 Task: Set "Default preset setting used" for "H.264/MPEG-4 Part 10/AVC encoder (x264)" to placebo.
Action: Mouse moved to (95, 14)
Screenshot: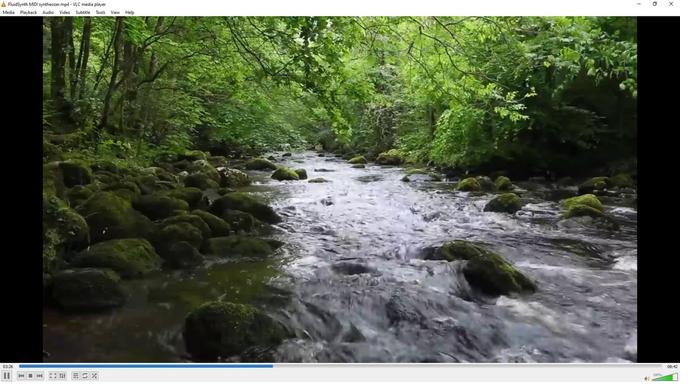 
Action: Mouse pressed left at (95, 14)
Screenshot: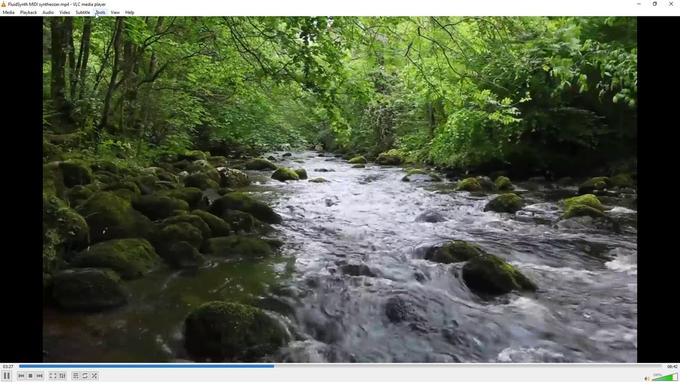 
Action: Mouse moved to (116, 96)
Screenshot: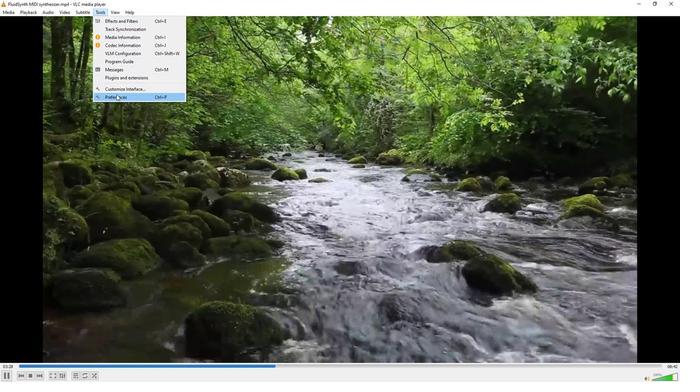 
Action: Mouse pressed left at (116, 96)
Screenshot: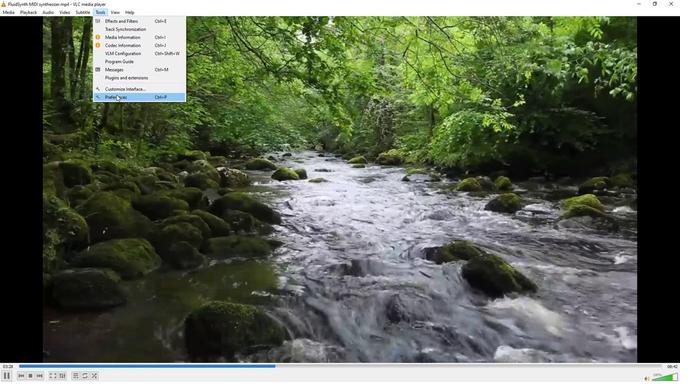 
Action: Mouse moved to (79, 300)
Screenshot: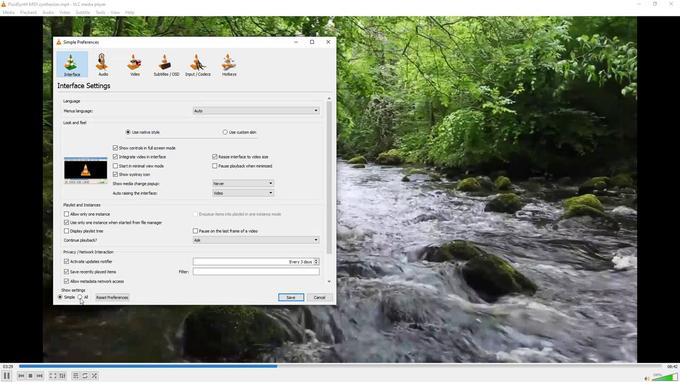
Action: Mouse pressed left at (79, 300)
Screenshot: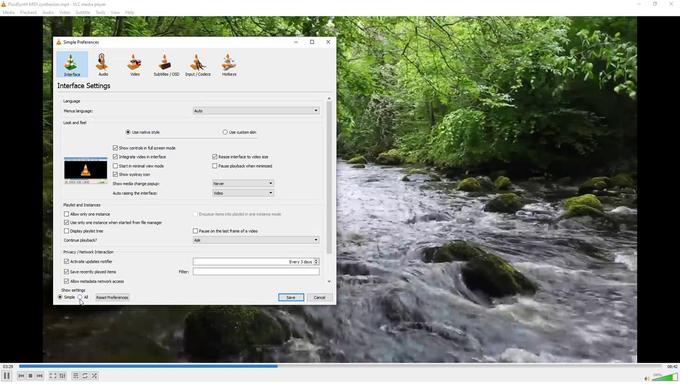 
Action: Mouse moved to (67, 228)
Screenshot: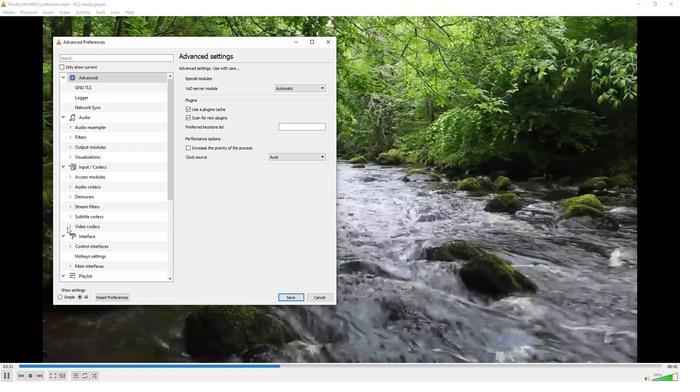 
Action: Mouse pressed left at (67, 228)
Screenshot: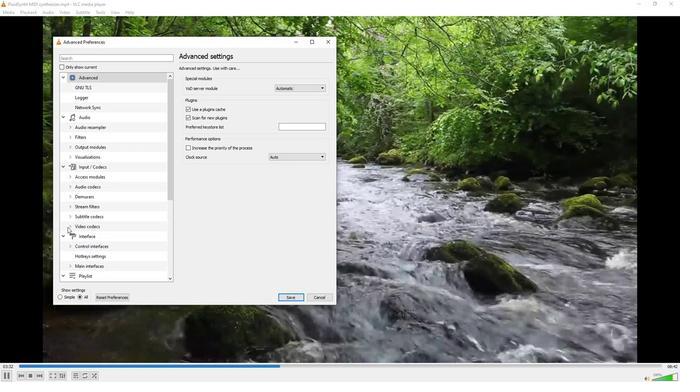 
Action: Mouse moved to (79, 250)
Screenshot: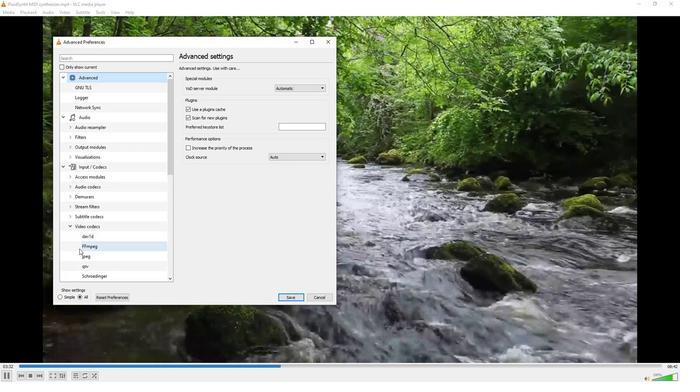 
Action: Mouse scrolled (79, 250) with delta (0, 0)
Screenshot: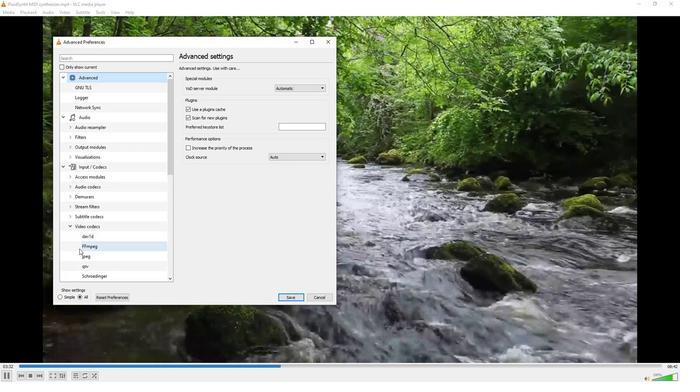 
Action: Mouse moved to (89, 278)
Screenshot: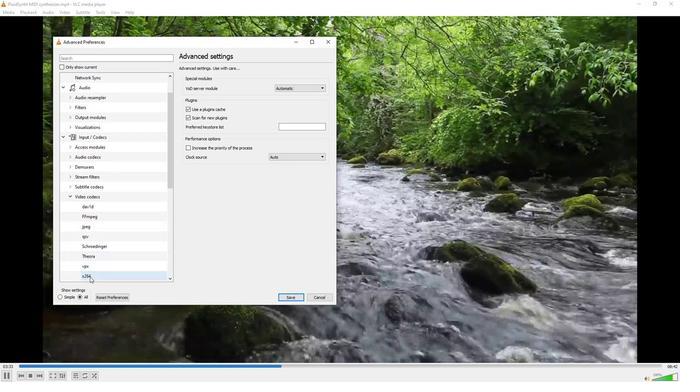 
Action: Mouse pressed left at (89, 278)
Screenshot: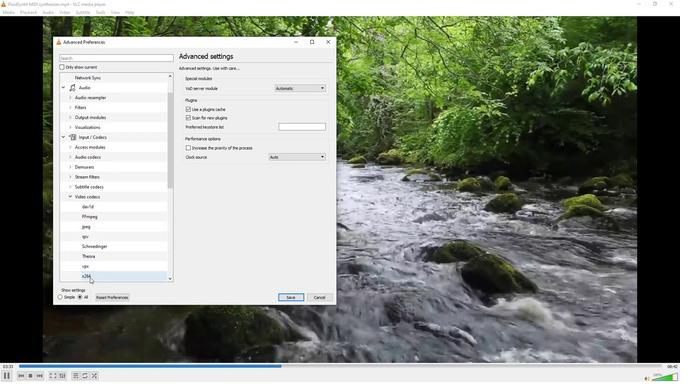 
Action: Mouse moved to (205, 242)
Screenshot: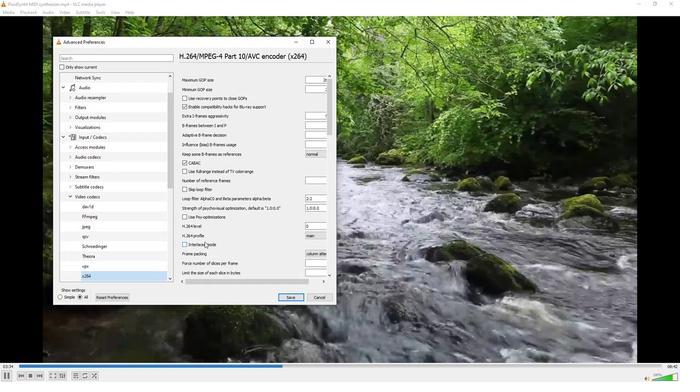 
Action: Mouse scrolled (205, 242) with delta (0, 0)
Screenshot: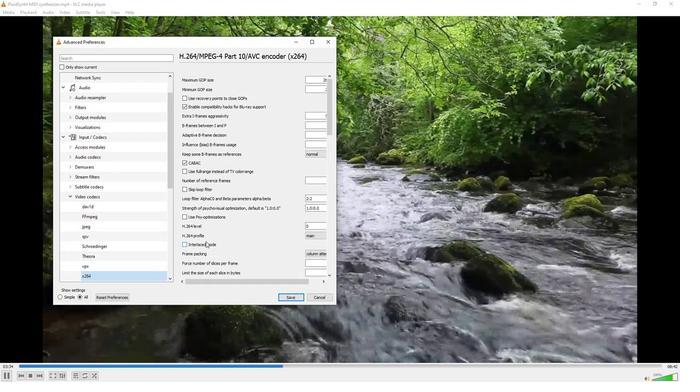 
Action: Mouse scrolled (205, 242) with delta (0, 0)
Screenshot: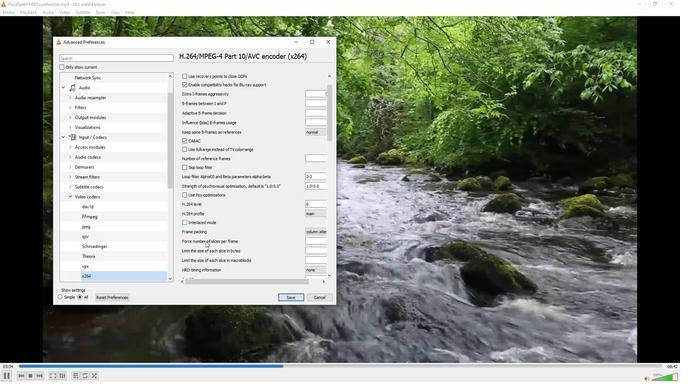 
Action: Mouse scrolled (205, 242) with delta (0, 0)
Screenshot: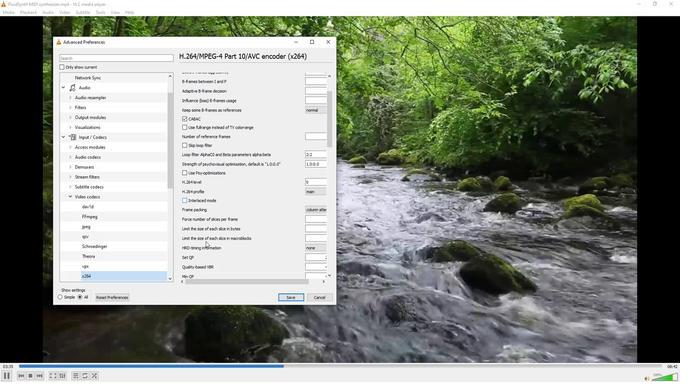 
Action: Mouse scrolled (205, 242) with delta (0, 0)
Screenshot: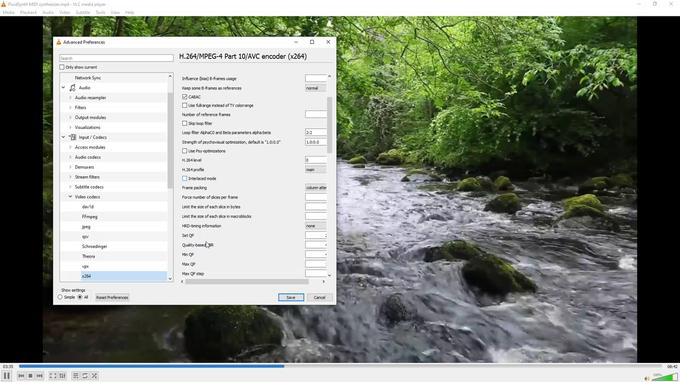 
Action: Mouse scrolled (205, 242) with delta (0, 0)
Screenshot: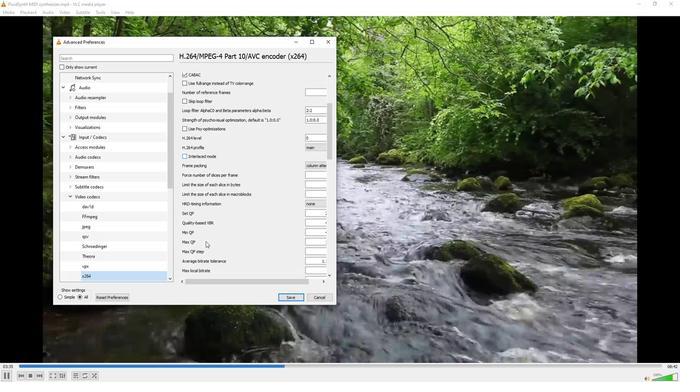 
Action: Mouse scrolled (205, 242) with delta (0, 0)
Screenshot: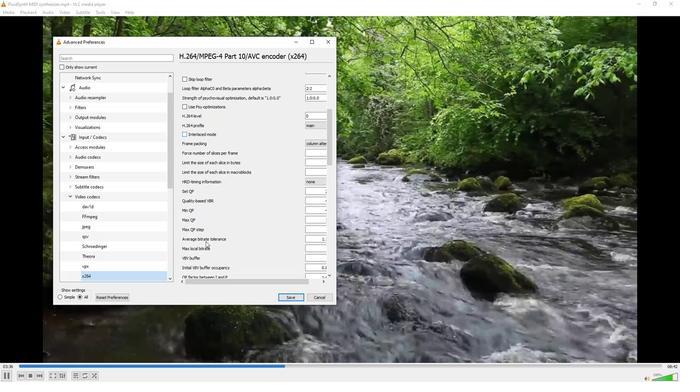 
Action: Mouse scrolled (205, 242) with delta (0, 0)
Screenshot: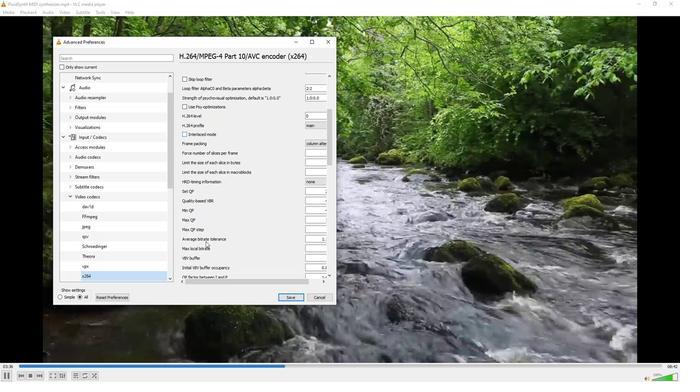 
Action: Mouse scrolled (205, 242) with delta (0, 0)
Screenshot: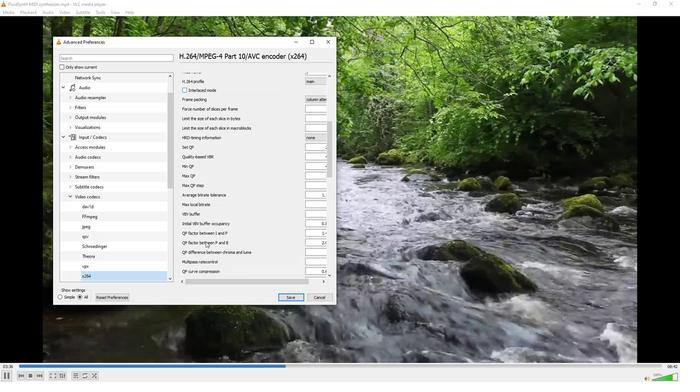 
Action: Mouse scrolled (205, 242) with delta (0, 0)
Screenshot: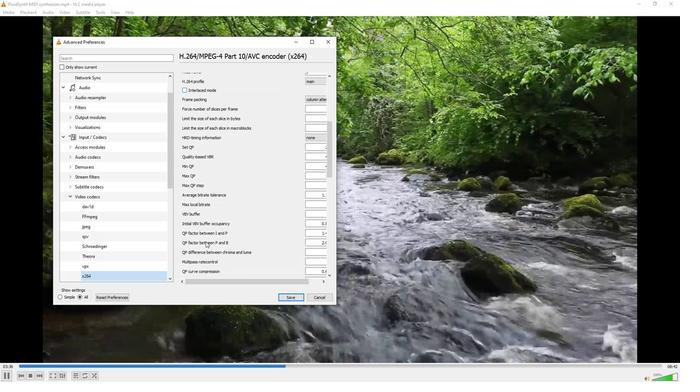 
Action: Mouse scrolled (205, 242) with delta (0, 0)
Screenshot: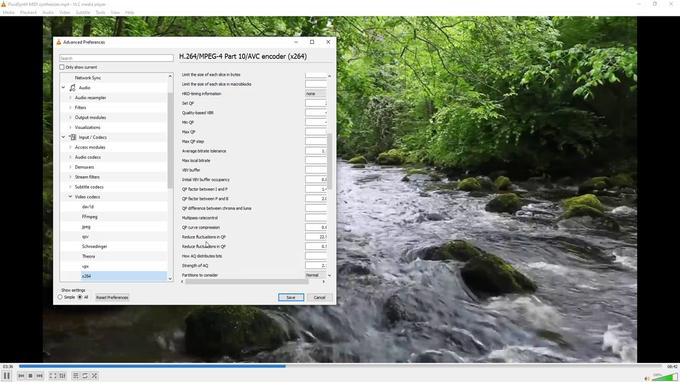 
Action: Mouse scrolled (205, 242) with delta (0, 0)
Screenshot: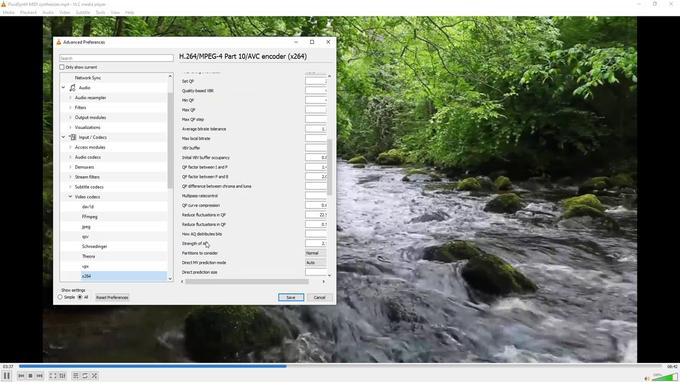 
Action: Mouse scrolled (205, 242) with delta (0, 0)
Screenshot: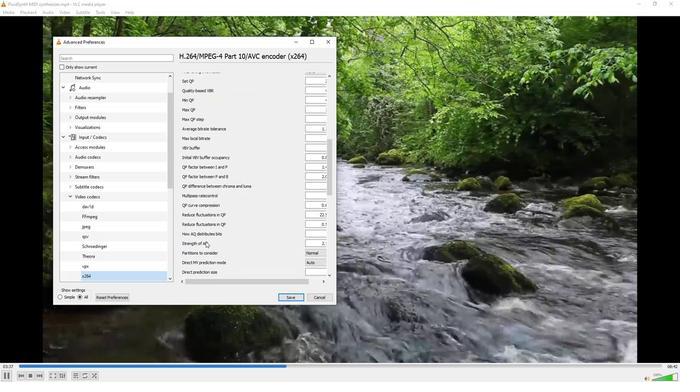 
Action: Mouse scrolled (205, 242) with delta (0, 0)
Screenshot: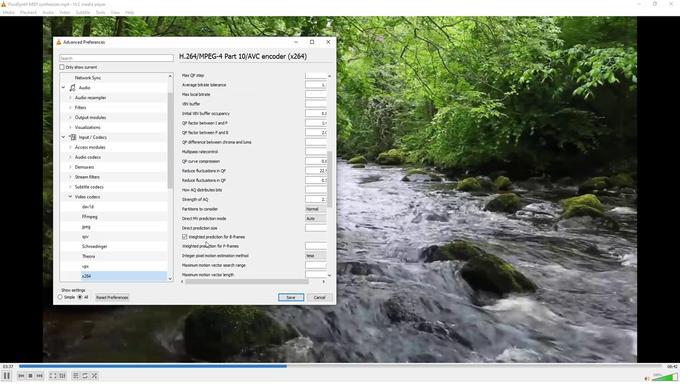 
Action: Mouse scrolled (205, 242) with delta (0, 0)
Screenshot: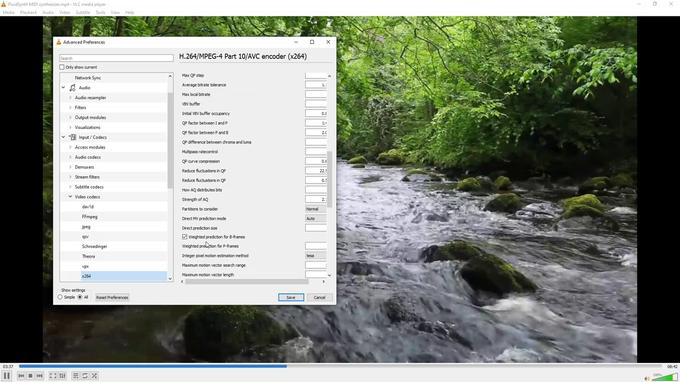 
Action: Mouse scrolled (205, 242) with delta (0, 0)
Screenshot: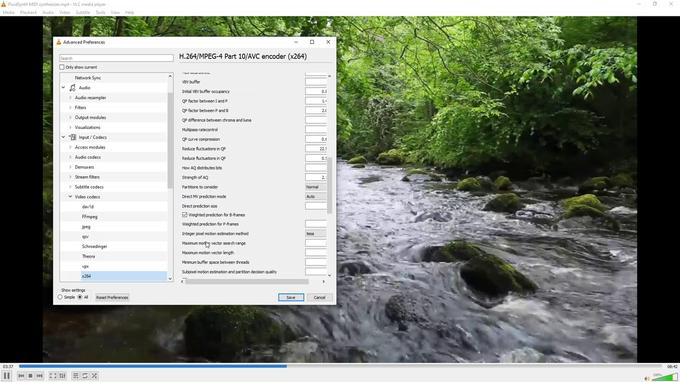 
Action: Mouse scrolled (205, 242) with delta (0, 0)
Screenshot: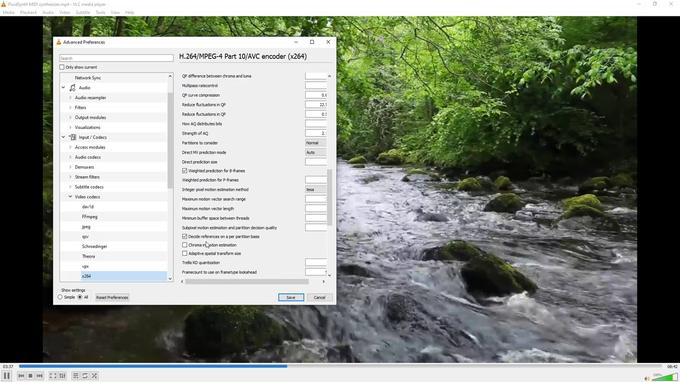 
Action: Mouse scrolled (205, 242) with delta (0, 0)
Screenshot: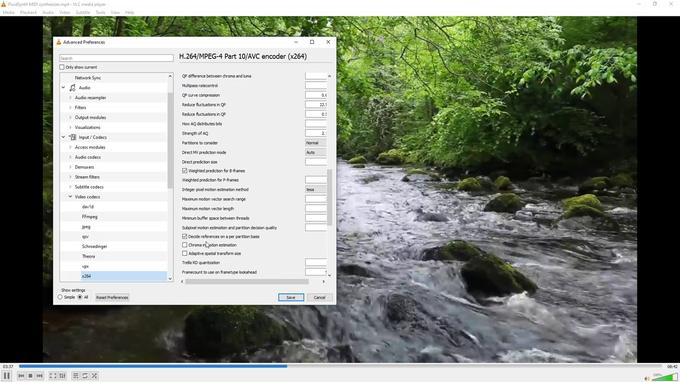 
Action: Mouse scrolled (205, 242) with delta (0, 0)
Screenshot: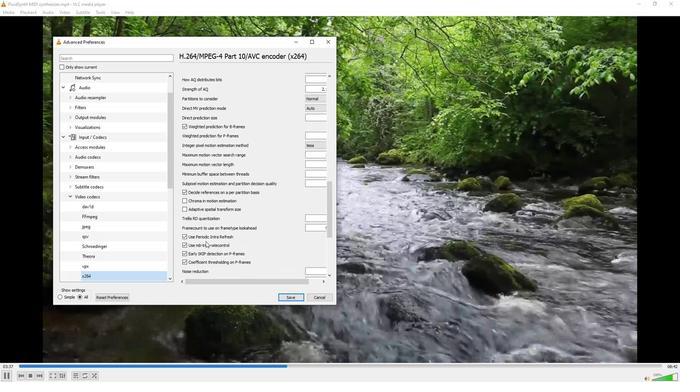 
Action: Mouse scrolled (205, 242) with delta (0, 0)
Screenshot: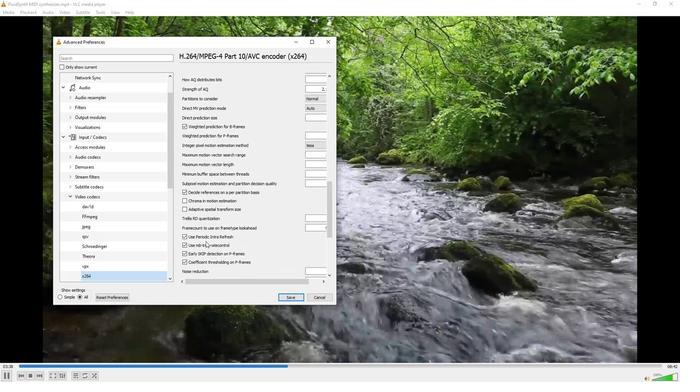 
Action: Mouse scrolled (205, 242) with delta (0, 0)
Screenshot: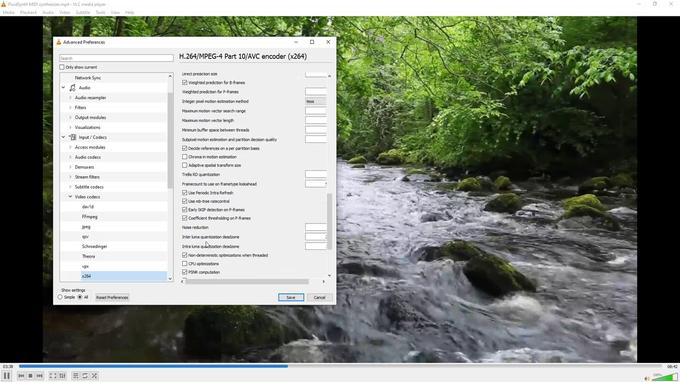 
Action: Mouse scrolled (205, 242) with delta (0, 0)
Screenshot: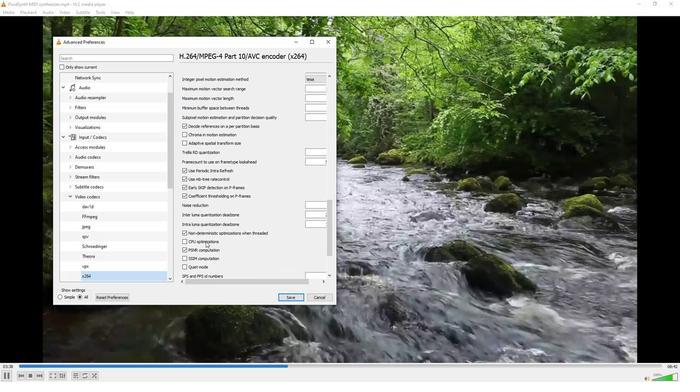 
Action: Mouse scrolled (205, 242) with delta (0, 0)
Screenshot: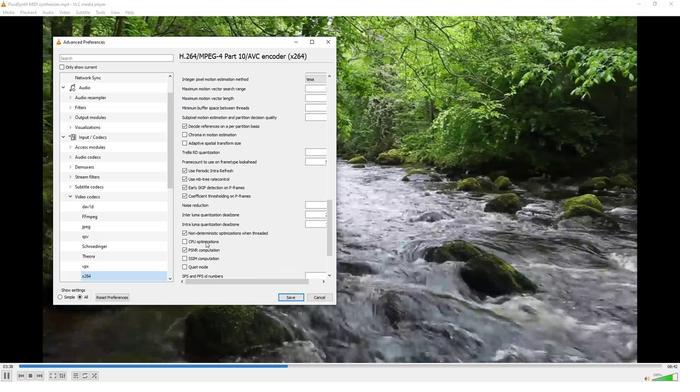 
Action: Mouse scrolled (205, 242) with delta (0, 0)
Screenshot: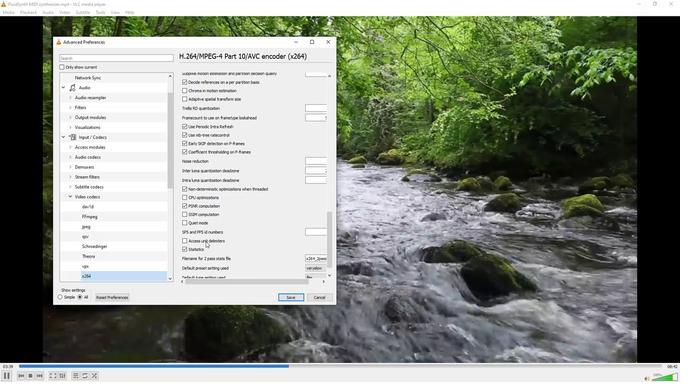 
Action: Mouse scrolled (205, 242) with delta (0, 0)
Screenshot: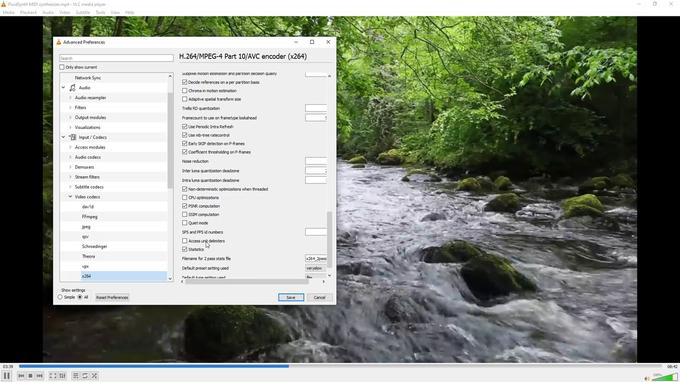 
Action: Mouse moved to (318, 253)
Screenshot: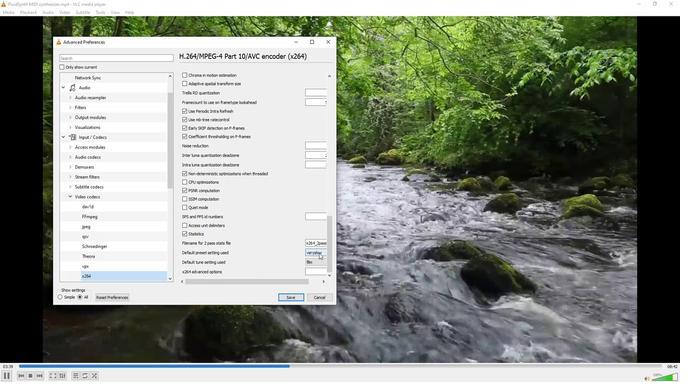 
Action: Mouse pressed left at (318, 253)
Screenshot: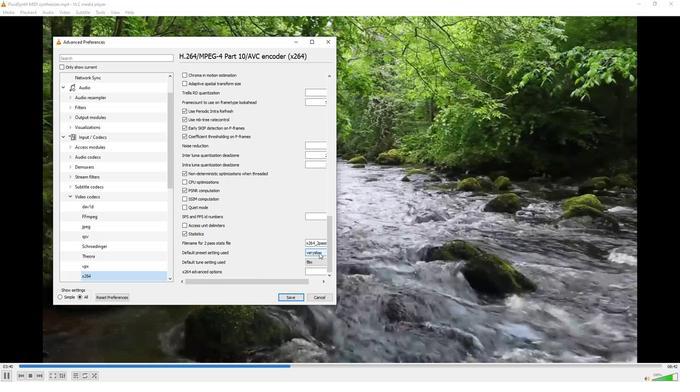 
Action: Mouse moved to (314, 302)
Screenshot: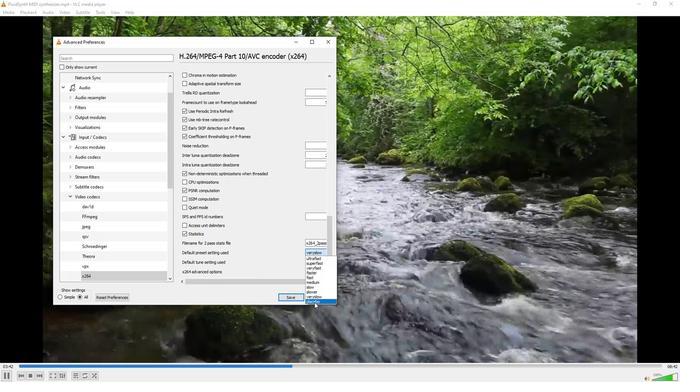 
Action: Mouse pressed left at (314, 302)
Screenshot: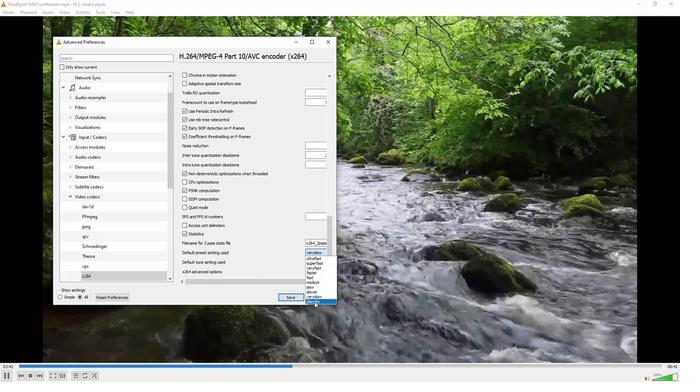 
Action: Mouse moved to (307, 306)
Screenshot: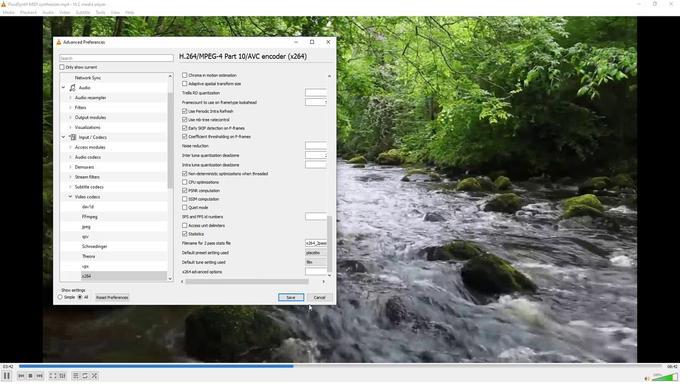 
